 Task: Open the "CSS Overview" tab.
Action: Mouse moved to (1198, 35)
Screenshot: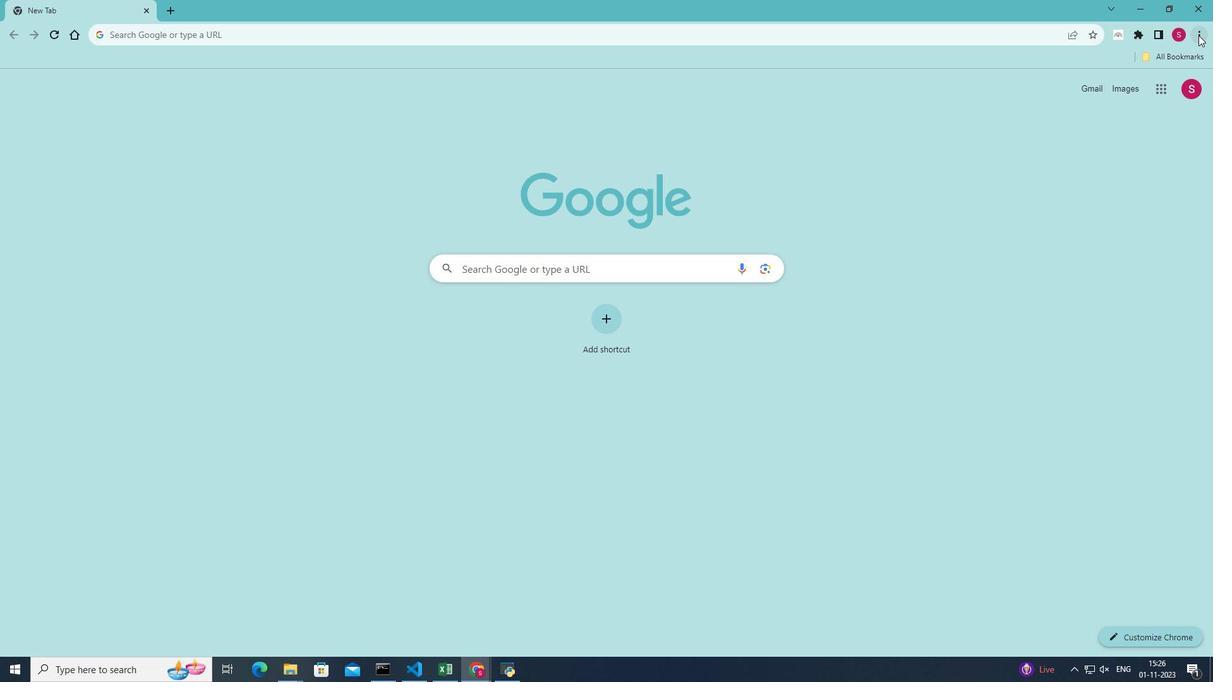 
Action: Mouse pressed left at (1198, 35)
Screenshot: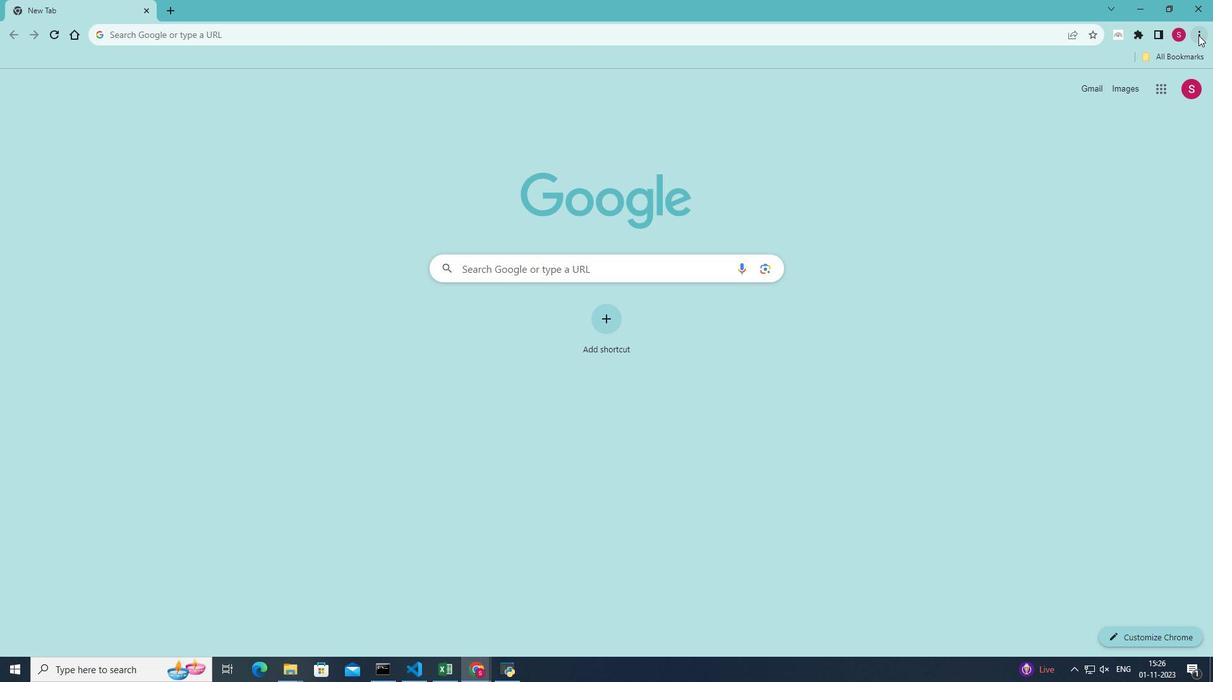 
Action: Mouse moved to (1083, 230)
Screenshot: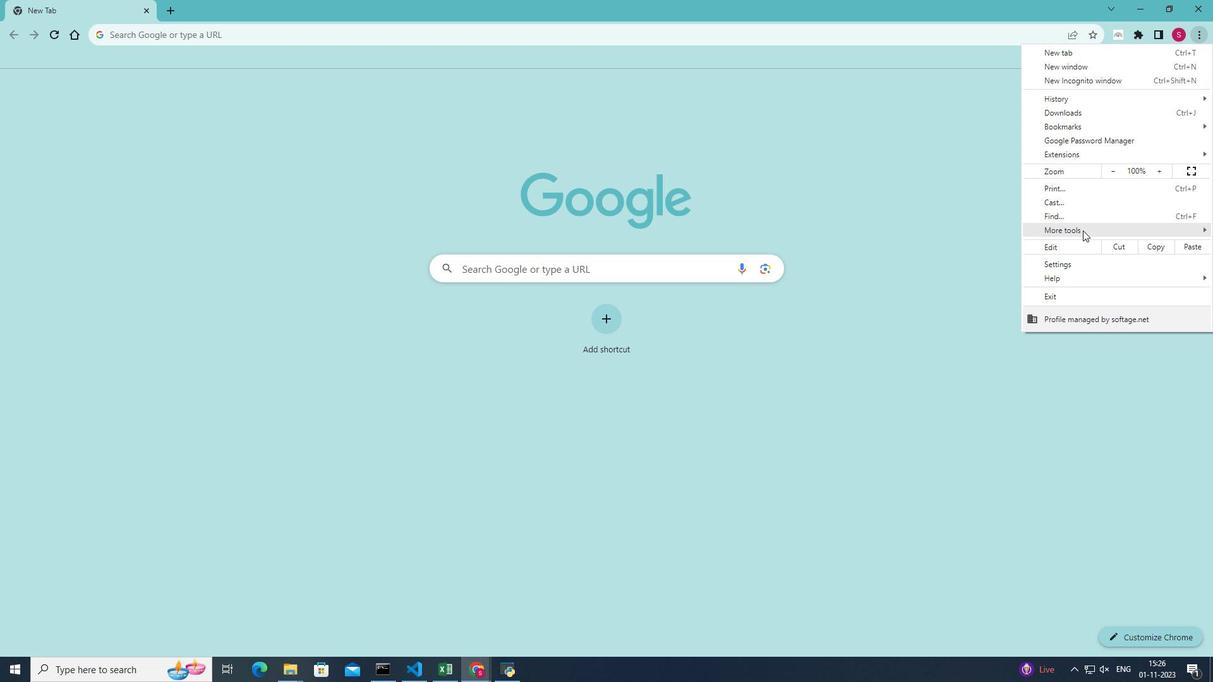 
Action: Mouse pressed left at (1083, 230)
Screenshot: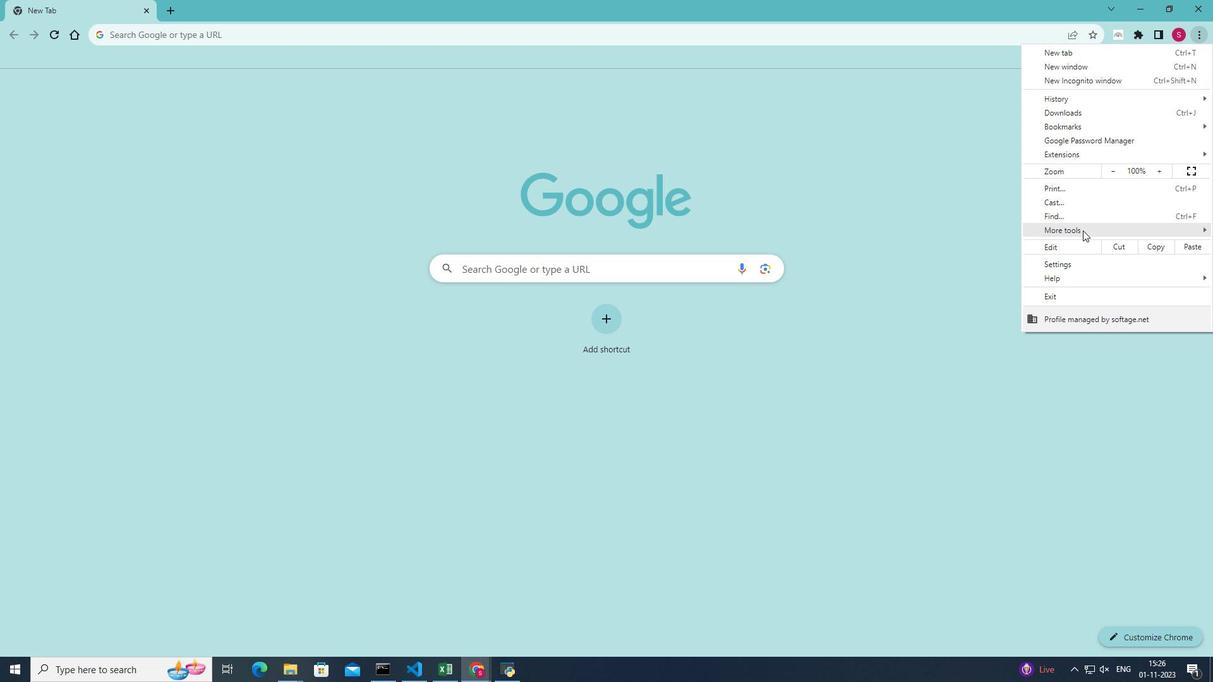 
Action: Mouse moved to (948, 320)
Screenshot: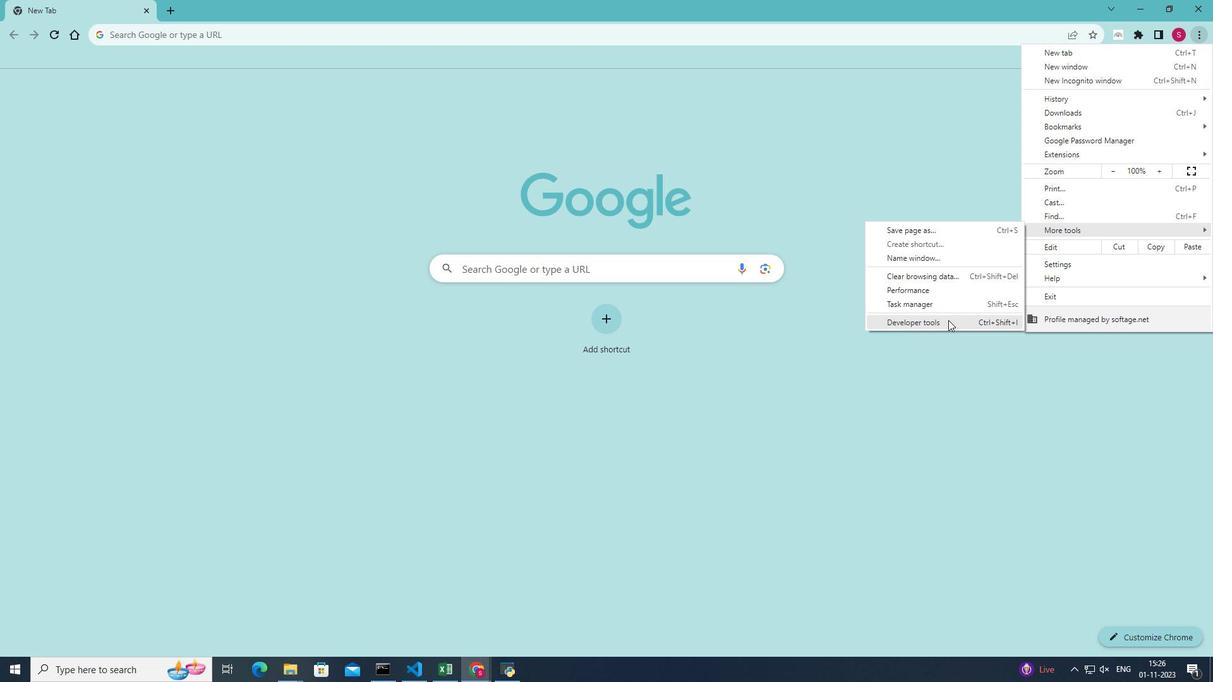 
Action: Mouse pressed left at (948, 320)
Screenshot: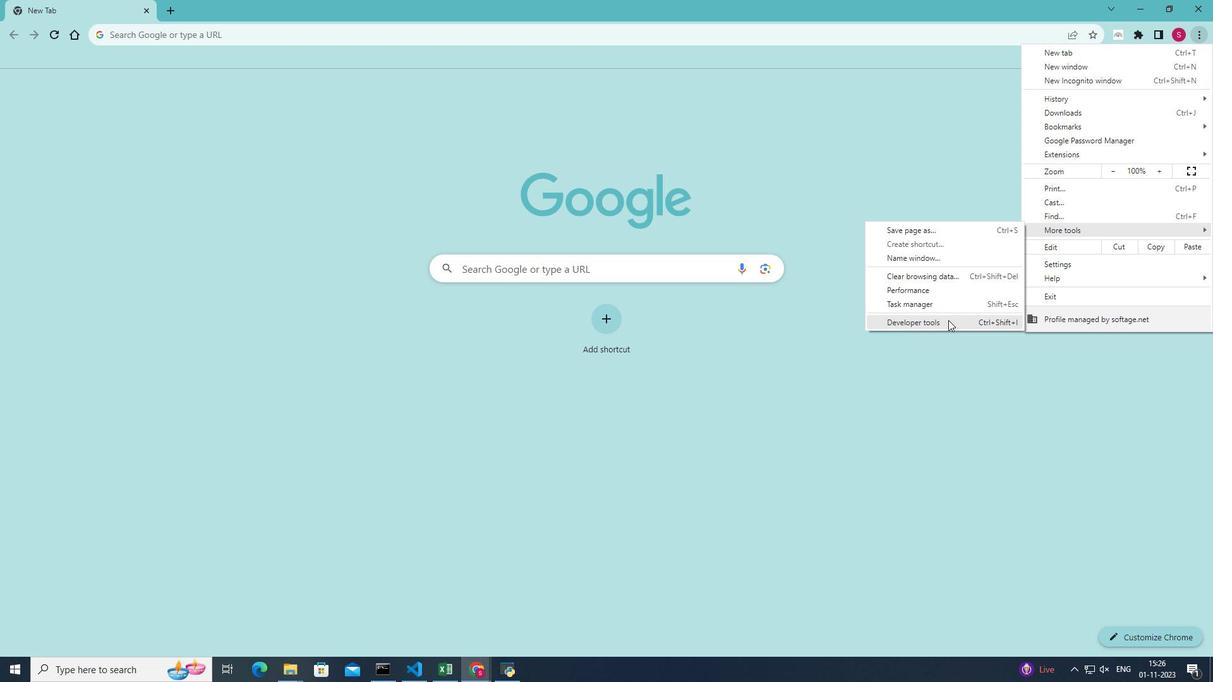 
Action: Mouse moved to (1183, 79)
Screenshot: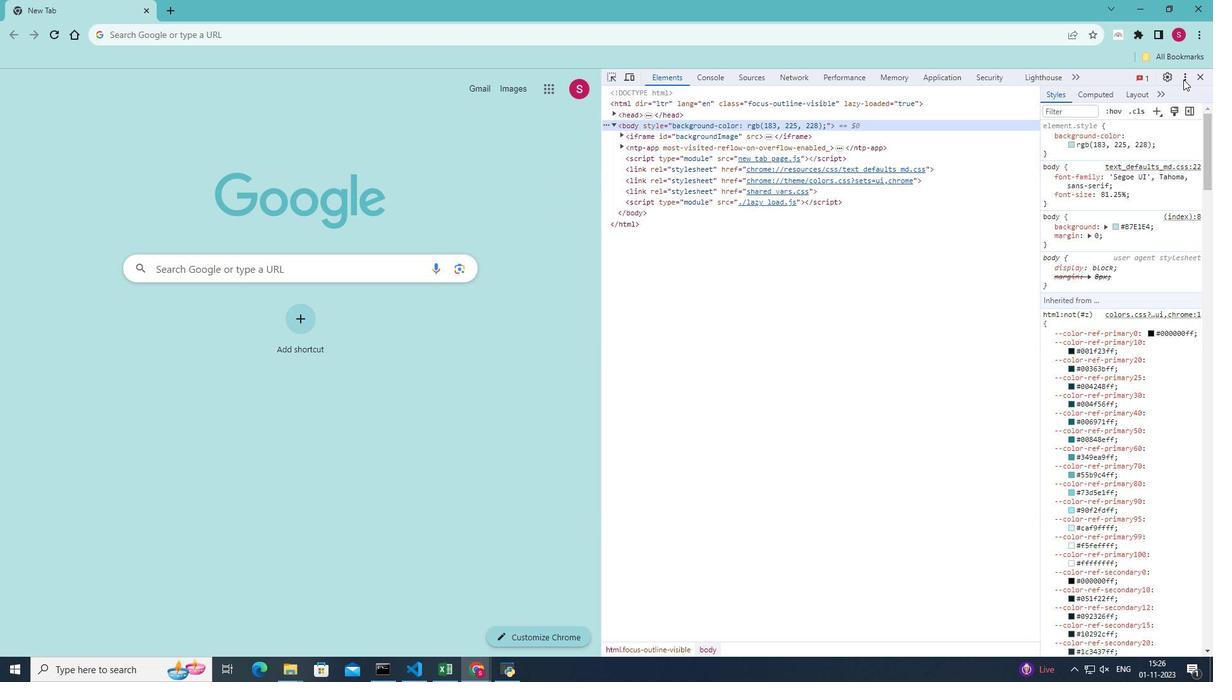 
Action: Mouse pressed left at (1183, 79)
Screenshot: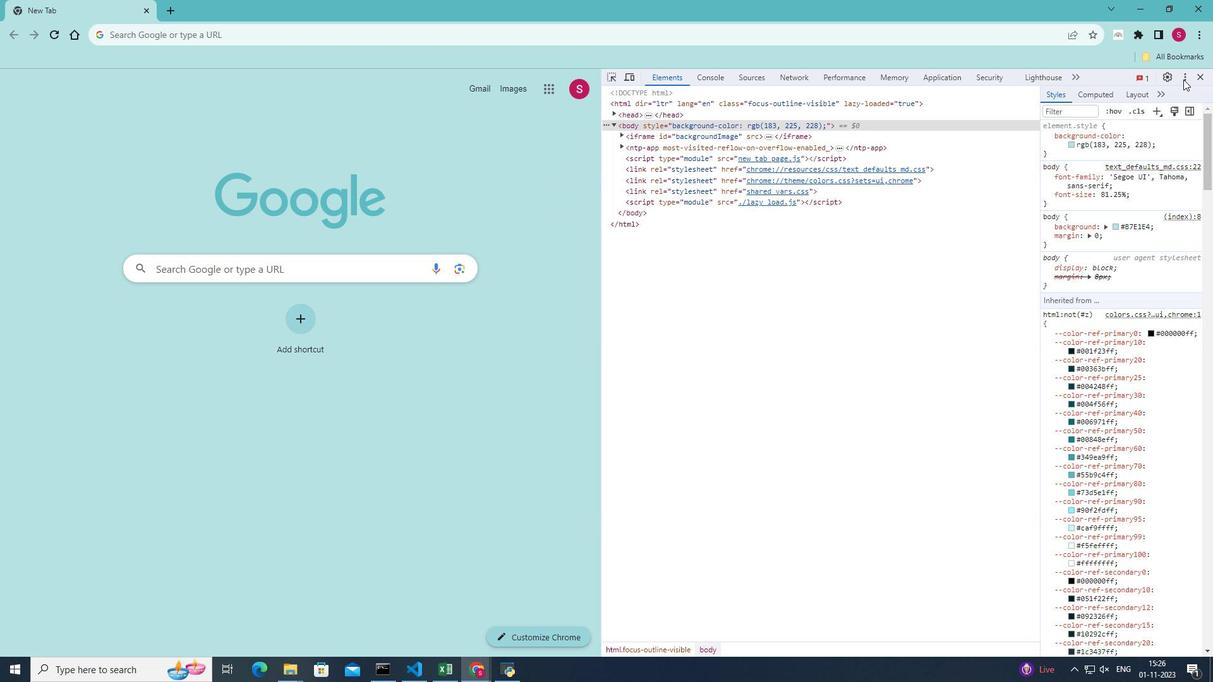 
Action: Mouse moved to (1018, 220)
Screenshot: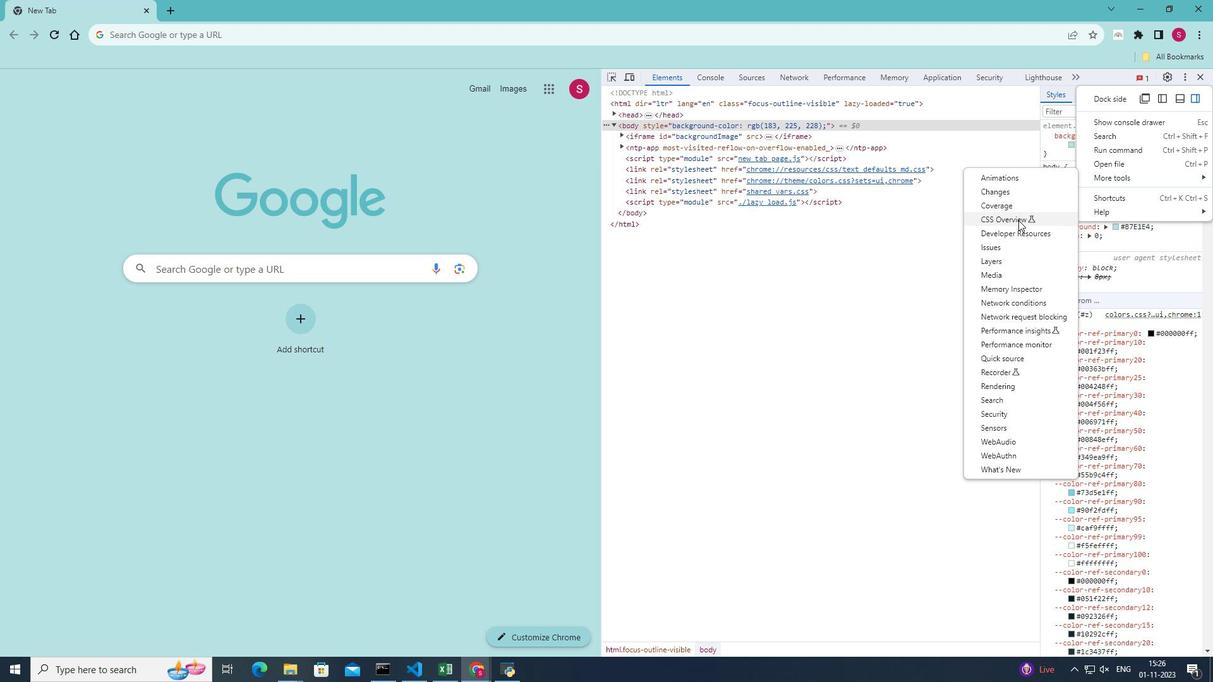 
Action: Mouse pressed left at (1018, 220)
Screenshot: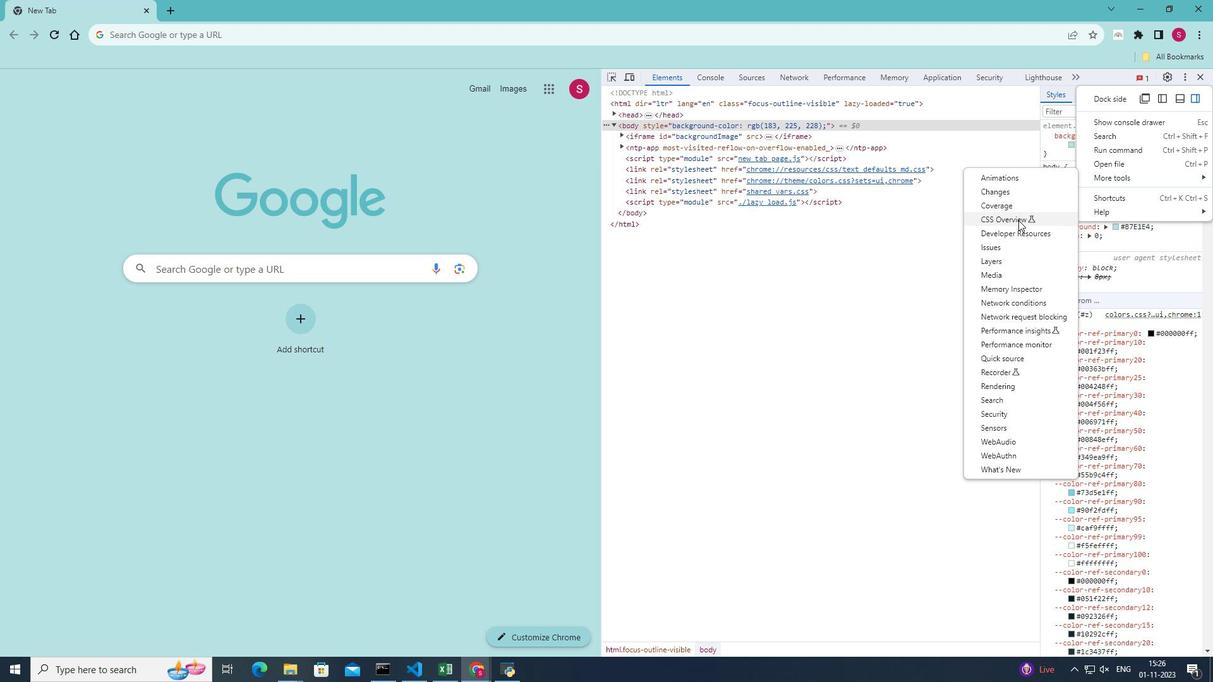 
Action: Mouse moved to (1019, 216)
Screenshot: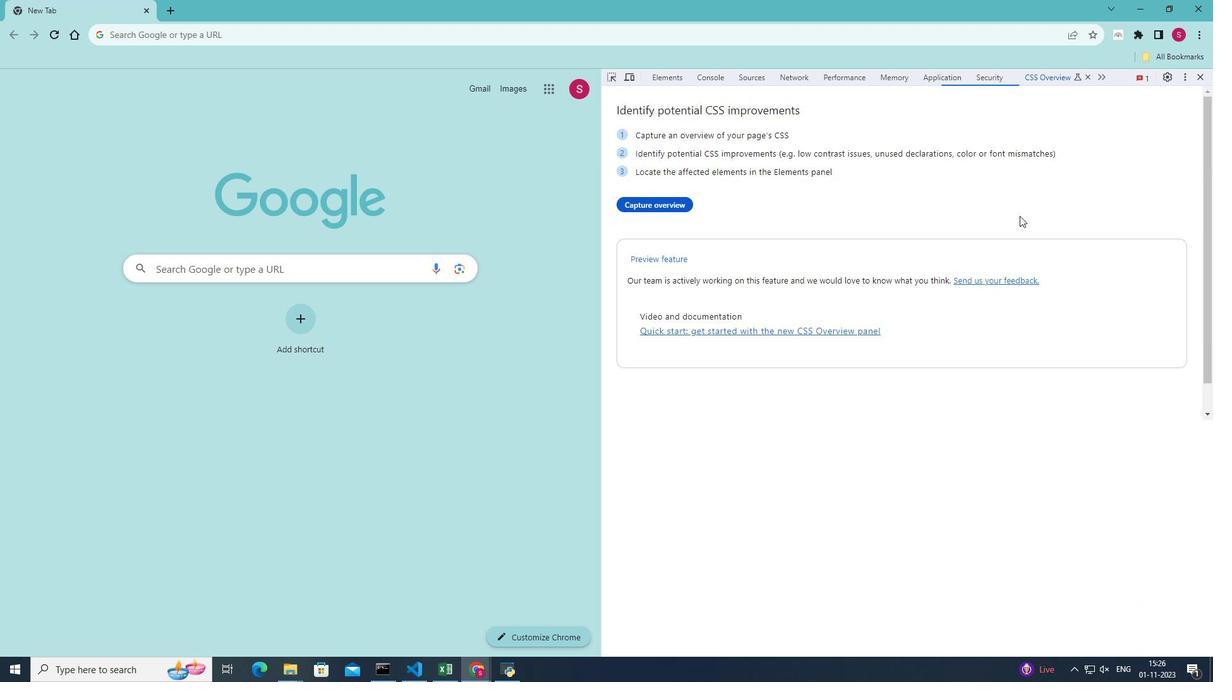 
